 Task: Create a due date automation trigger when advanced on, 2 working days after a card is due add checklist without checklist "Resume" at 11:00 AM.
Action: Mouse moved to (1184, 99)
Screenshot: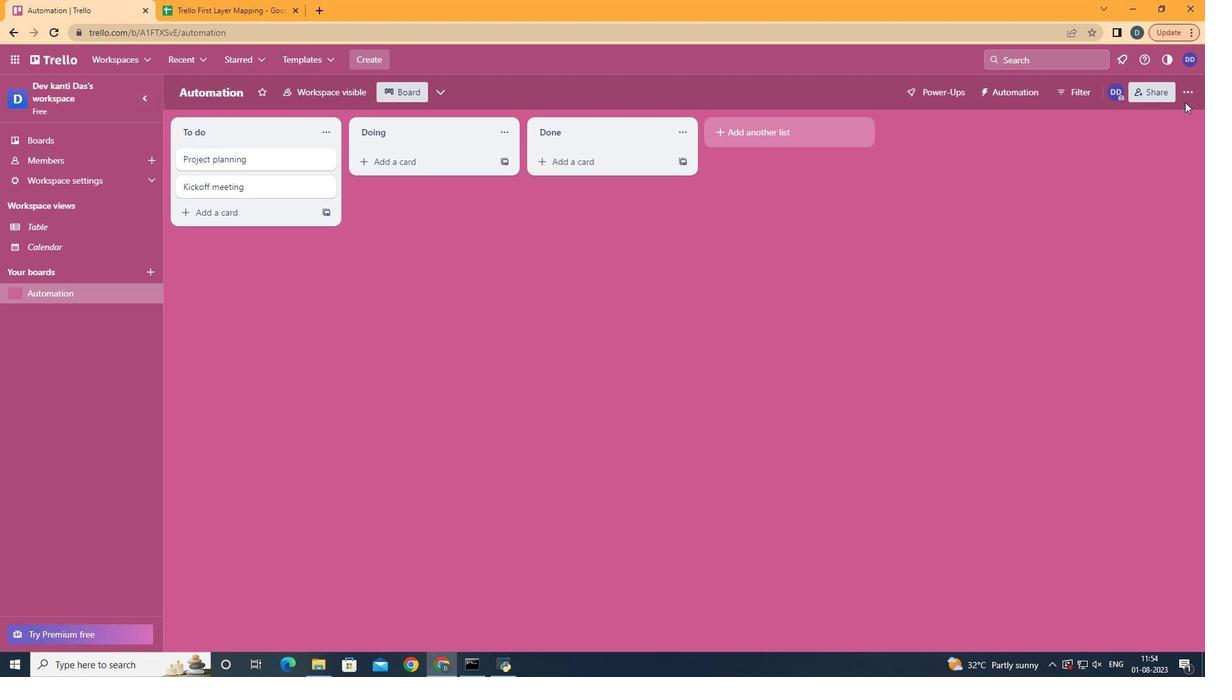 
Action: Mouse pressed left at (1184, 99)
Screenshot: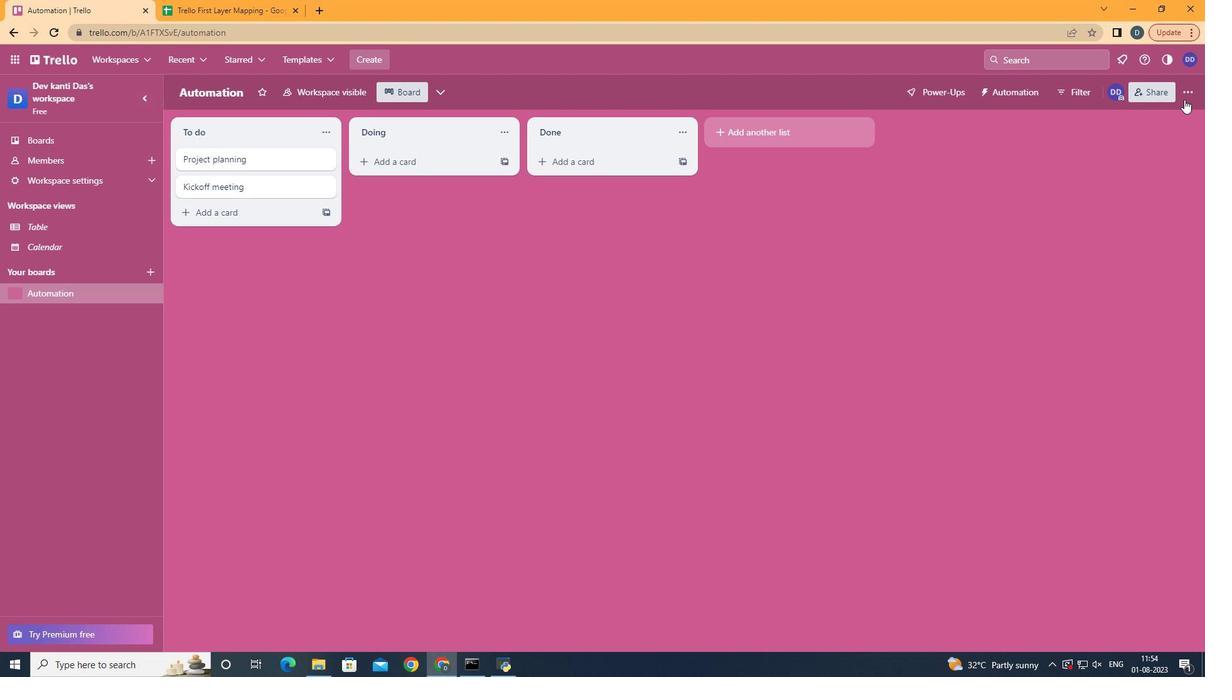 
Action: Mouse moved to (1087, 273)
Screenshot: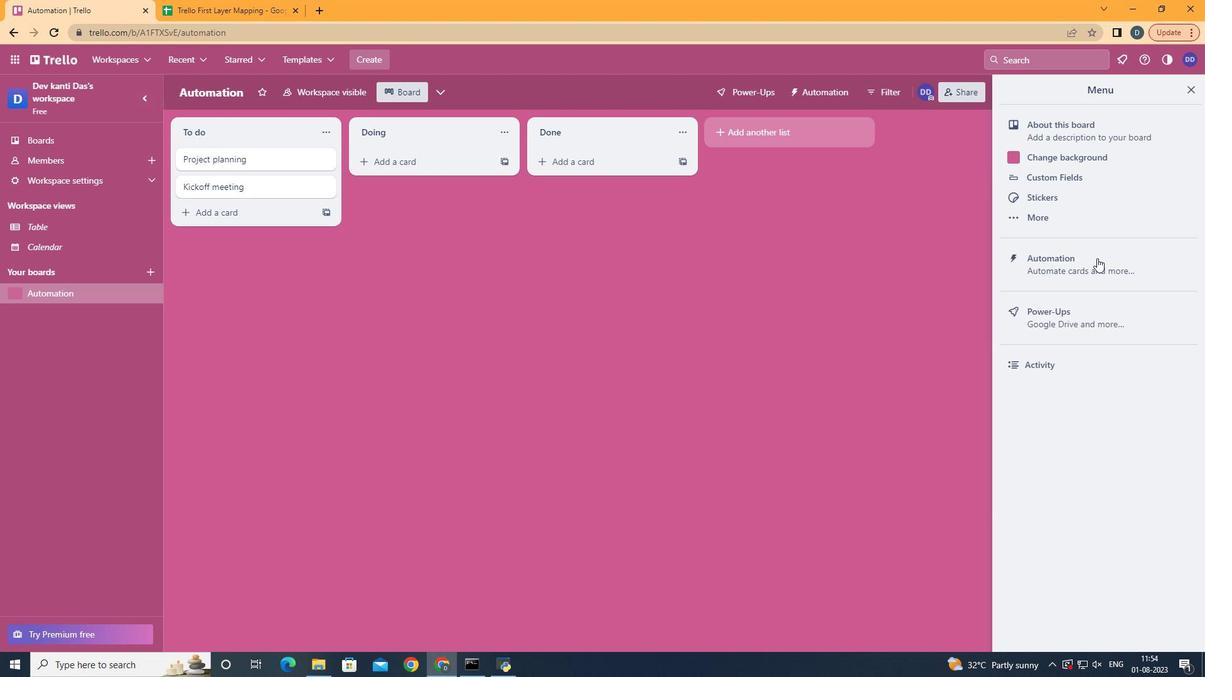 
Action: Mouse pressed left at (1087, 273)
Screenshot: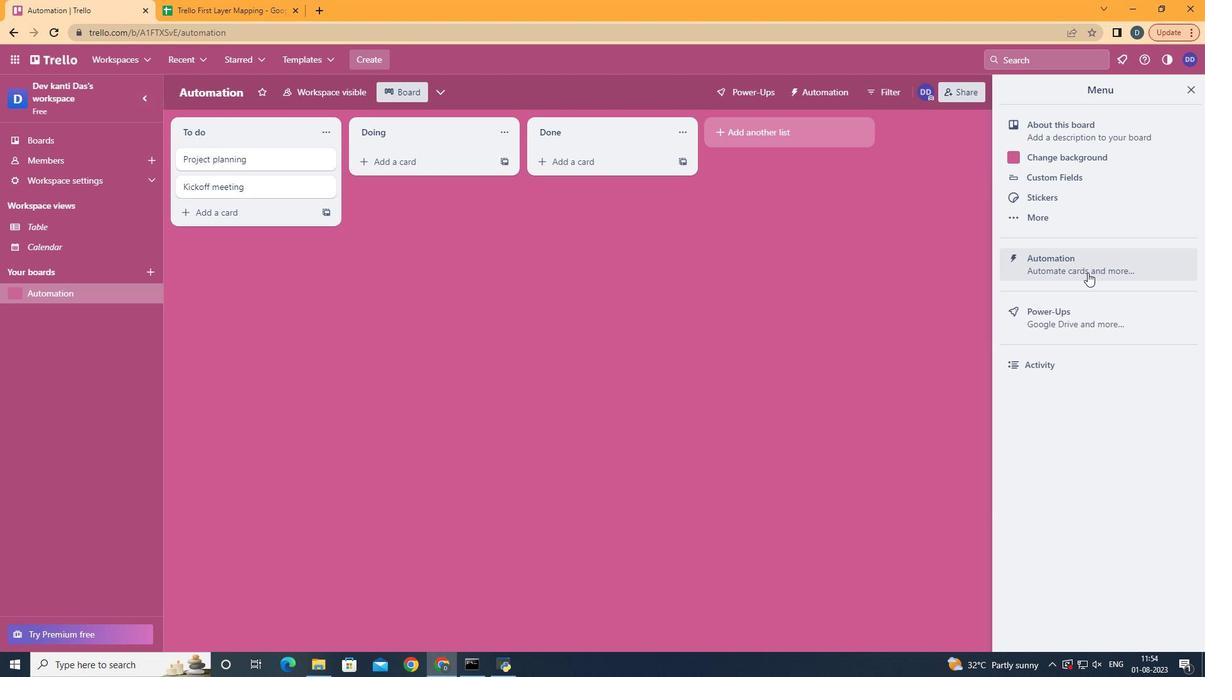 
Action: Mouse moved to (276, 252)
Screenshot: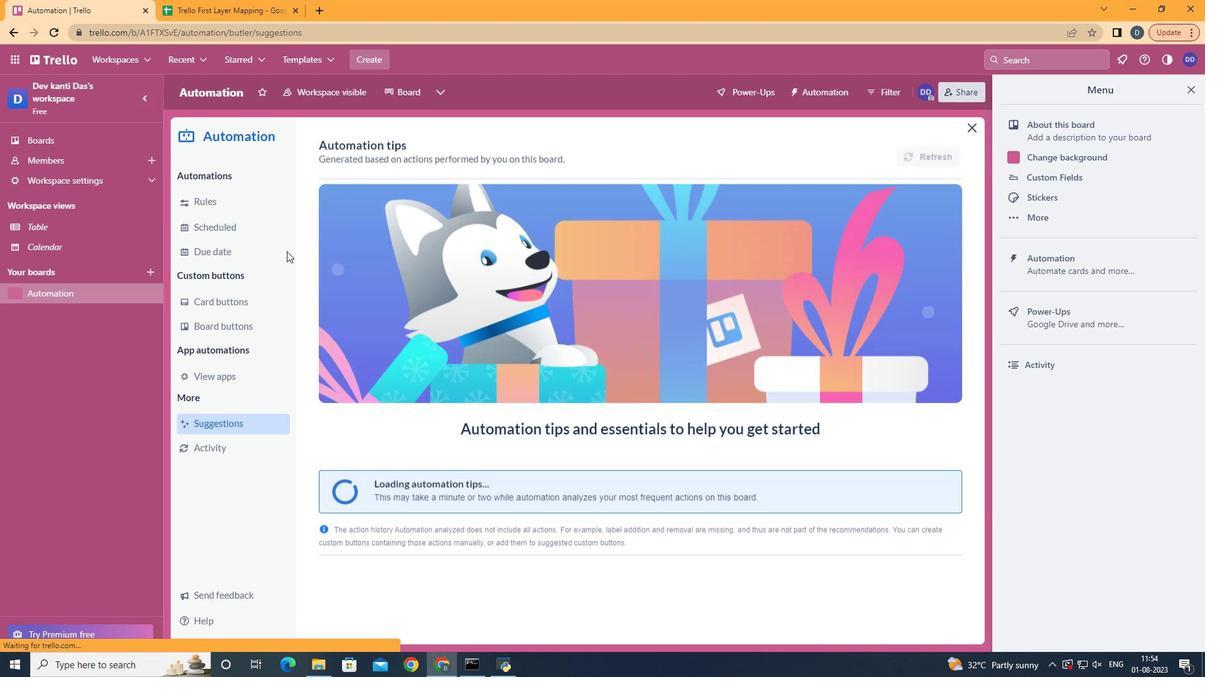 
Action: Mouse pressed left at (276, 252)
Screenshot: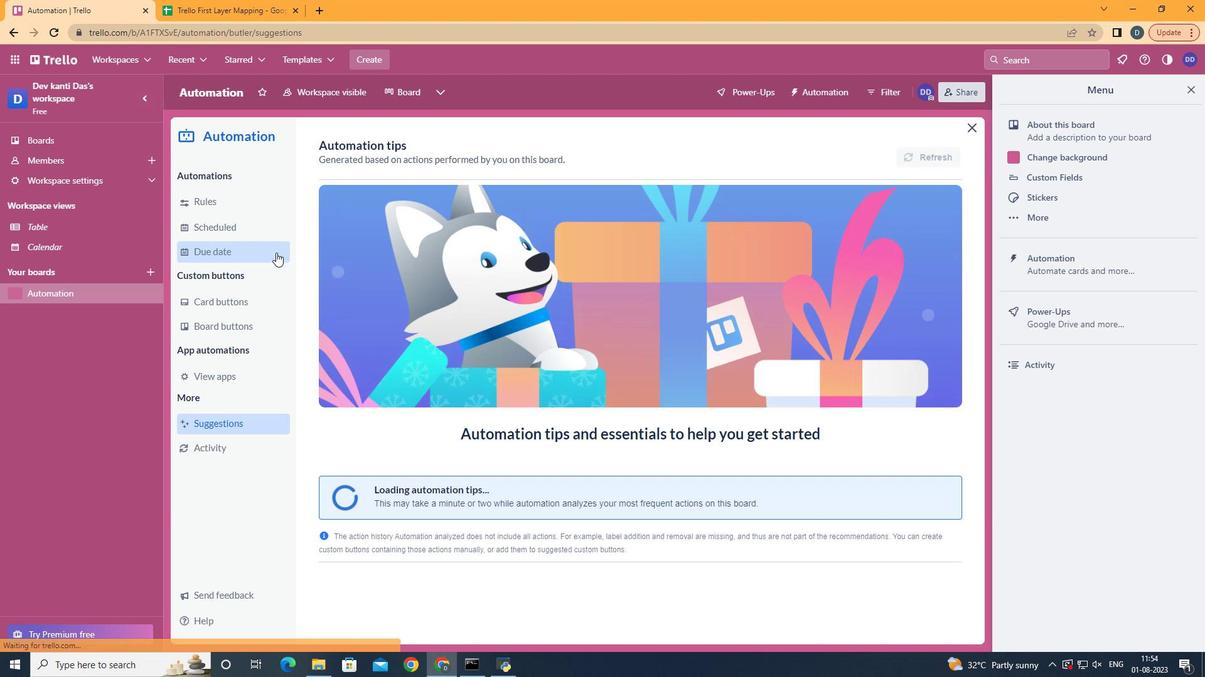 
Action: Mouse moved to (882, 150)
Screenshot: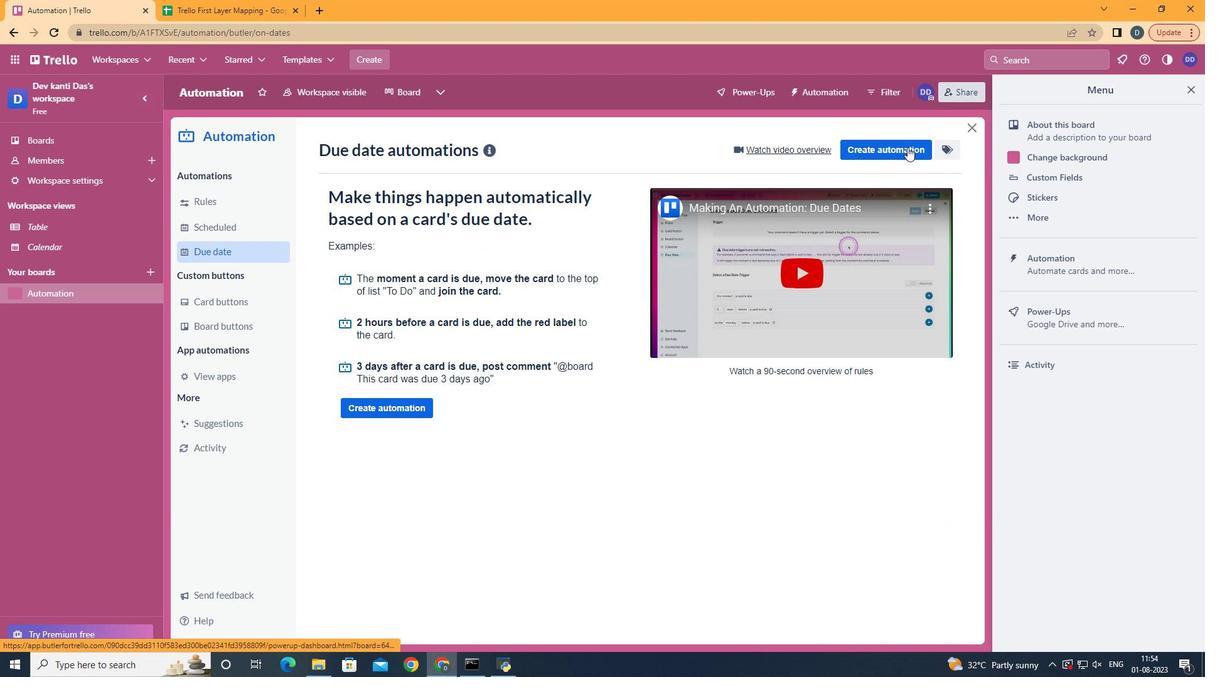 
Action: Mouse pressed left at (882, 150)
Screenshot: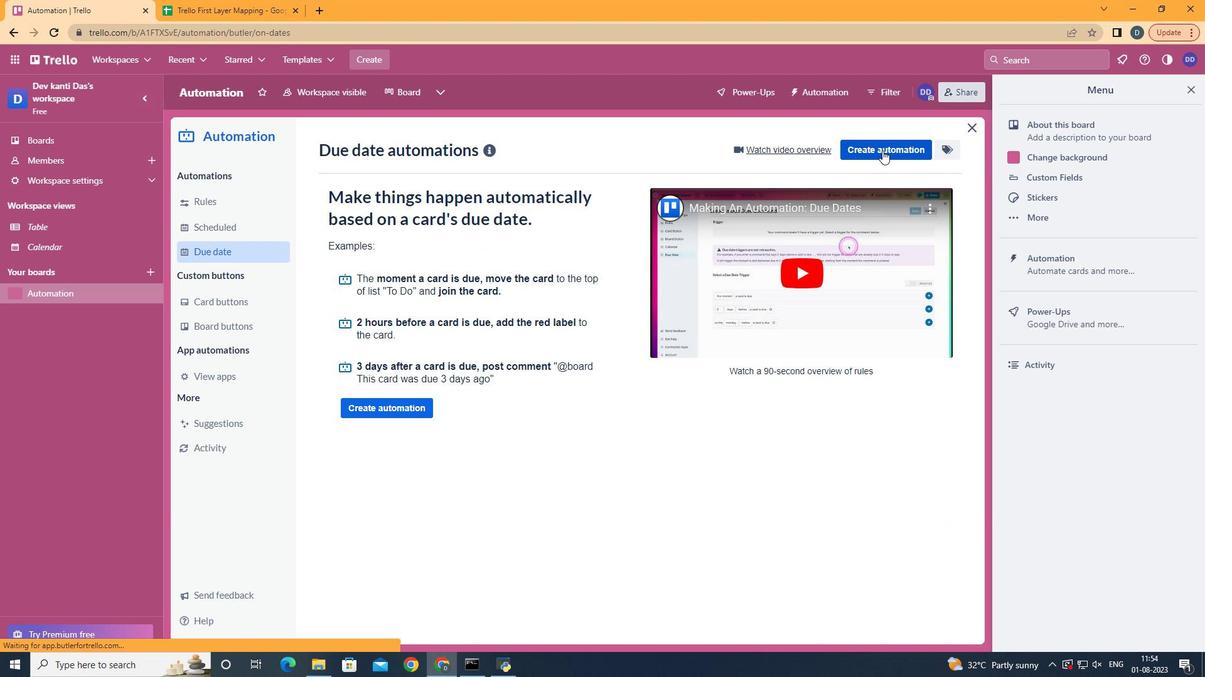 
Action: Mouse moved to (682, 273)
Screenshot: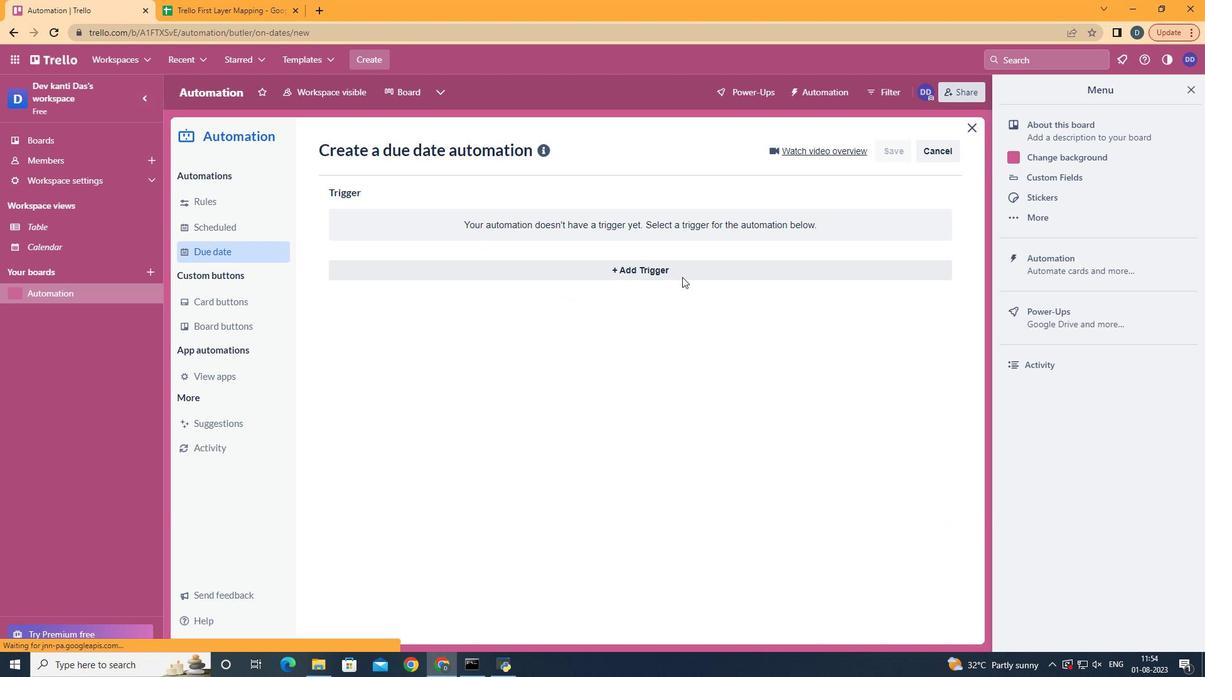 
Action: Mouse pressed left at (682, 273)
Screenshot: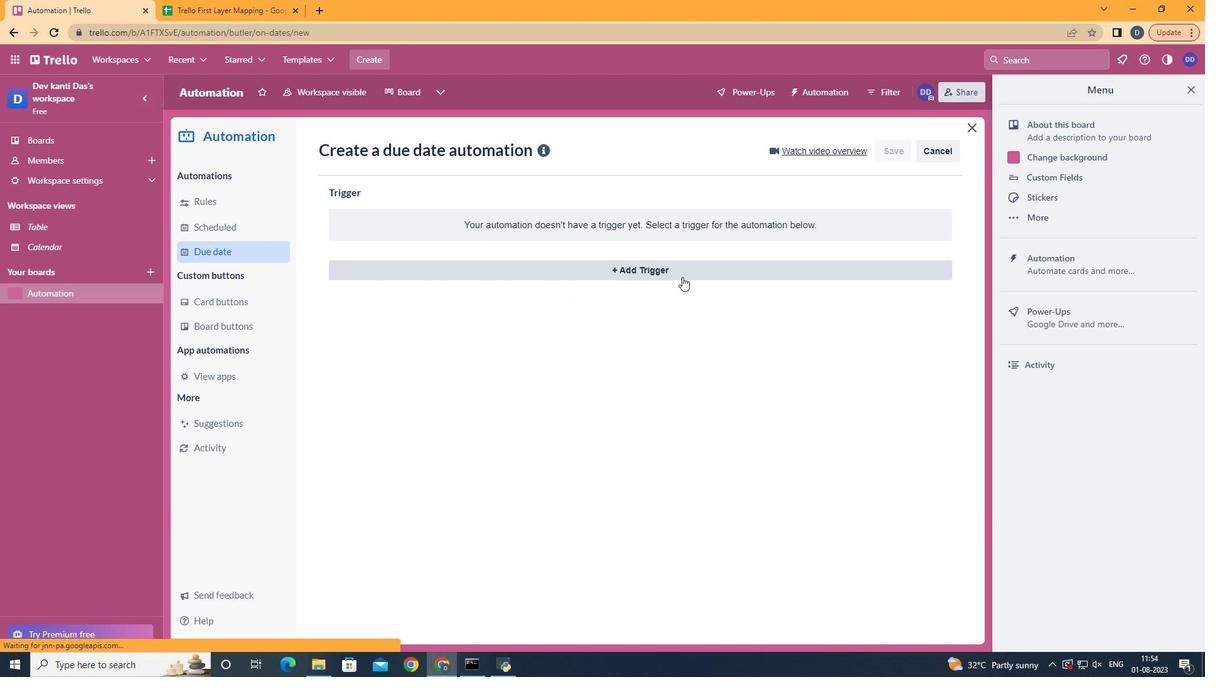 
Action: Mouse moved to (412, 506)
Screenshot: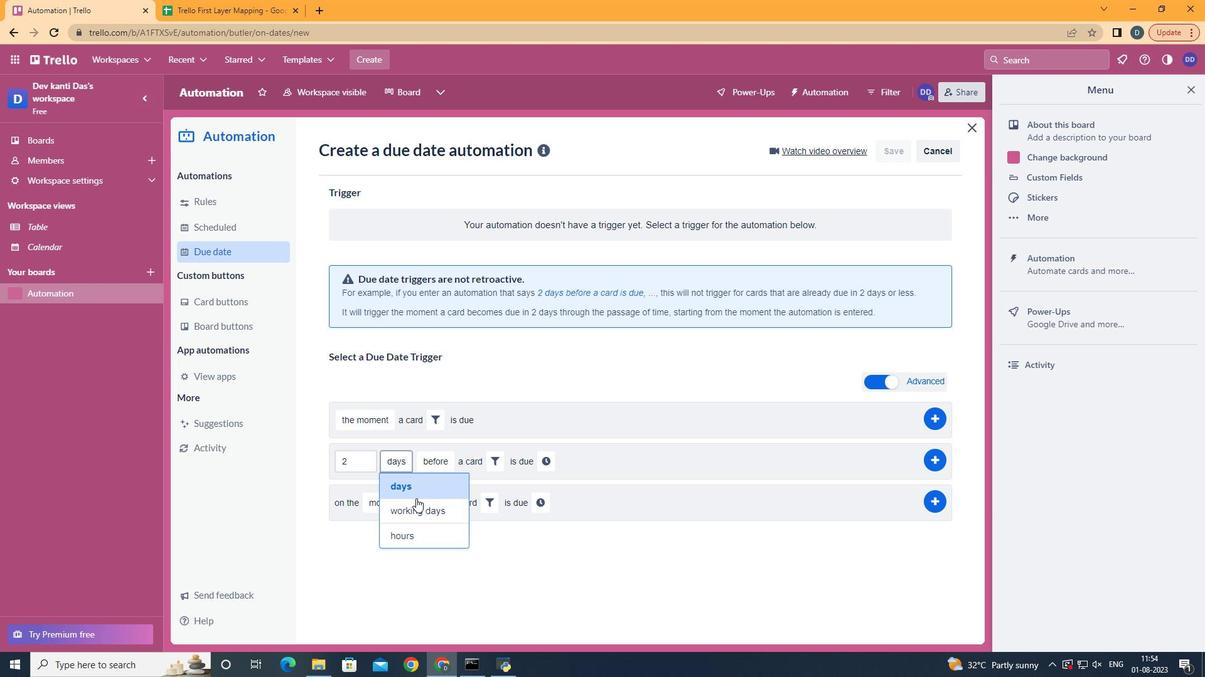 
Action: Mouse pressed left at (412, 506)
Screenshot: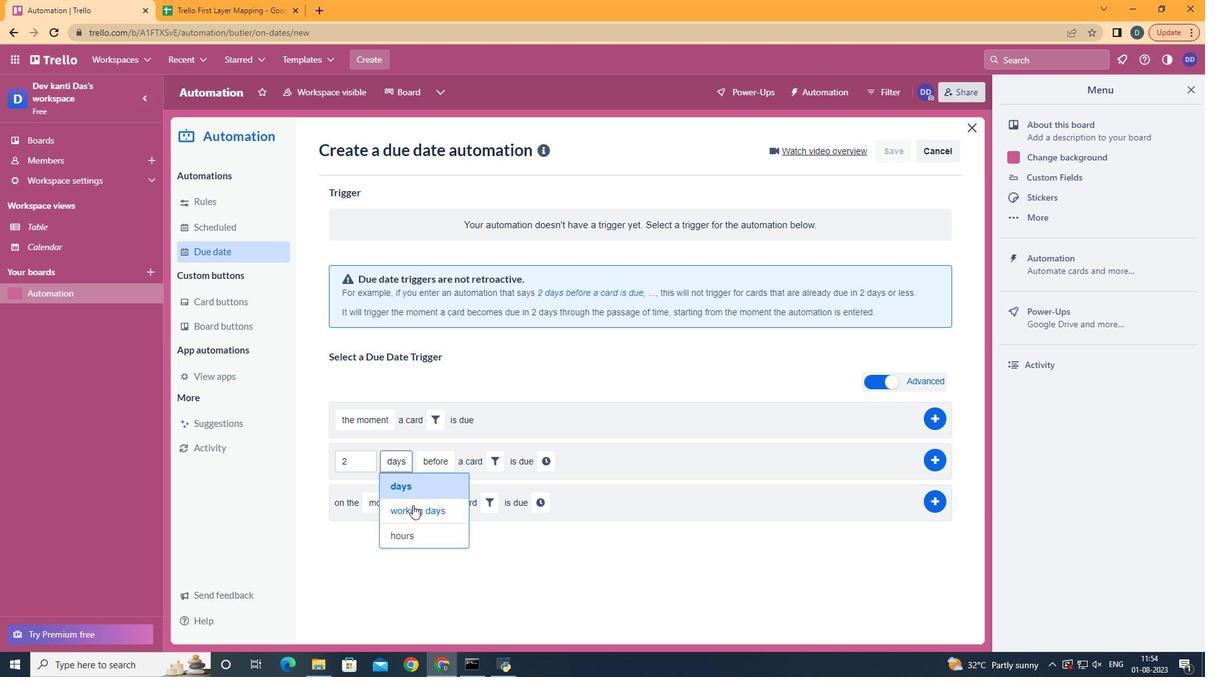 
Action: Mouse moved to (468, 510)
Screenshot: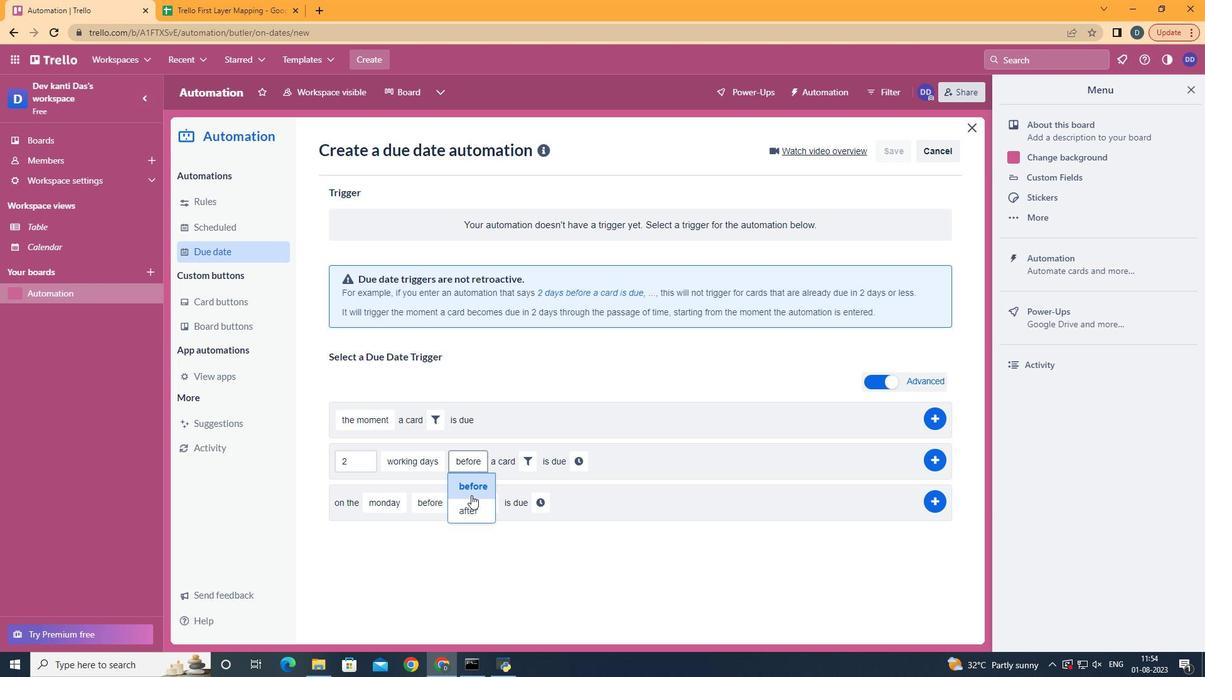 
Action: Mouse pressed left at (468, 510)
Screenshot: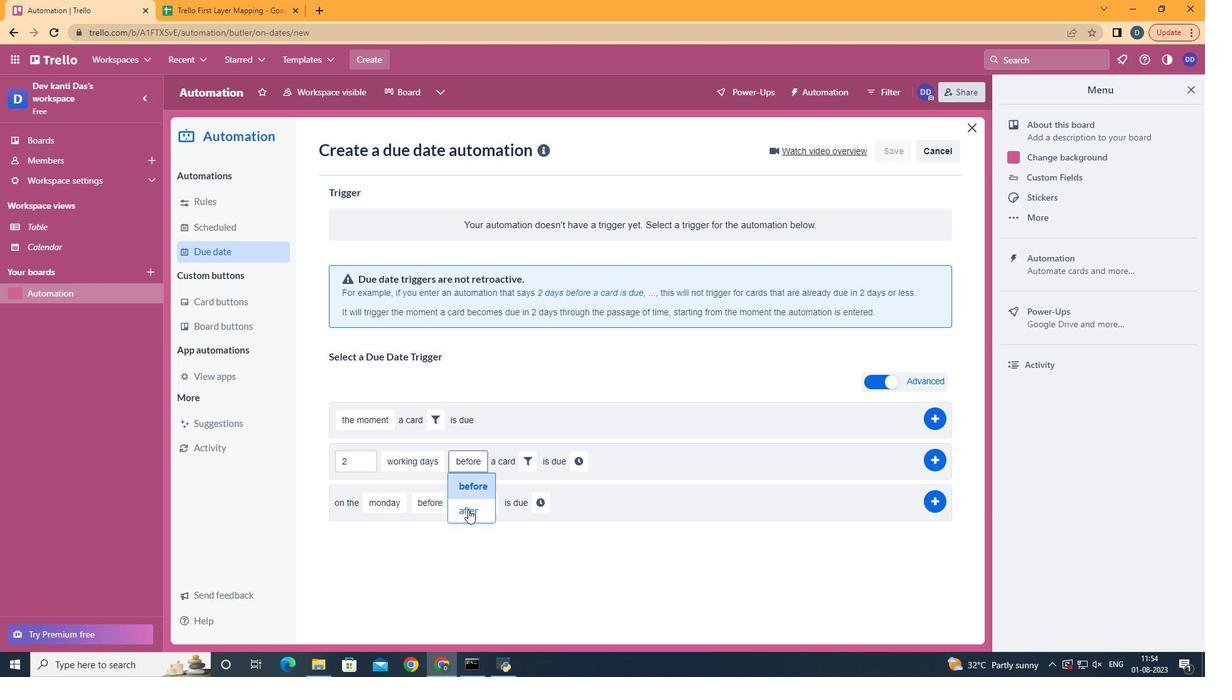 
Action: Mouse moved to (529, 462)
Screenshot: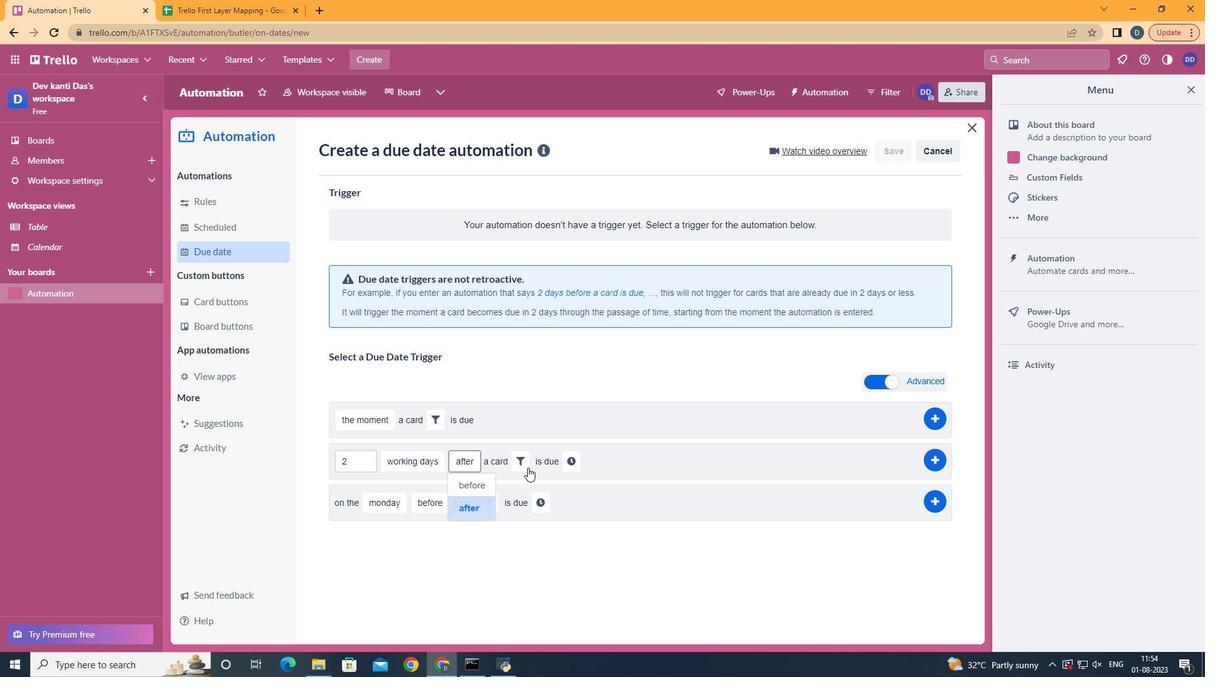 
Action: Mouse pressed left at (529, 462)
Screenshot: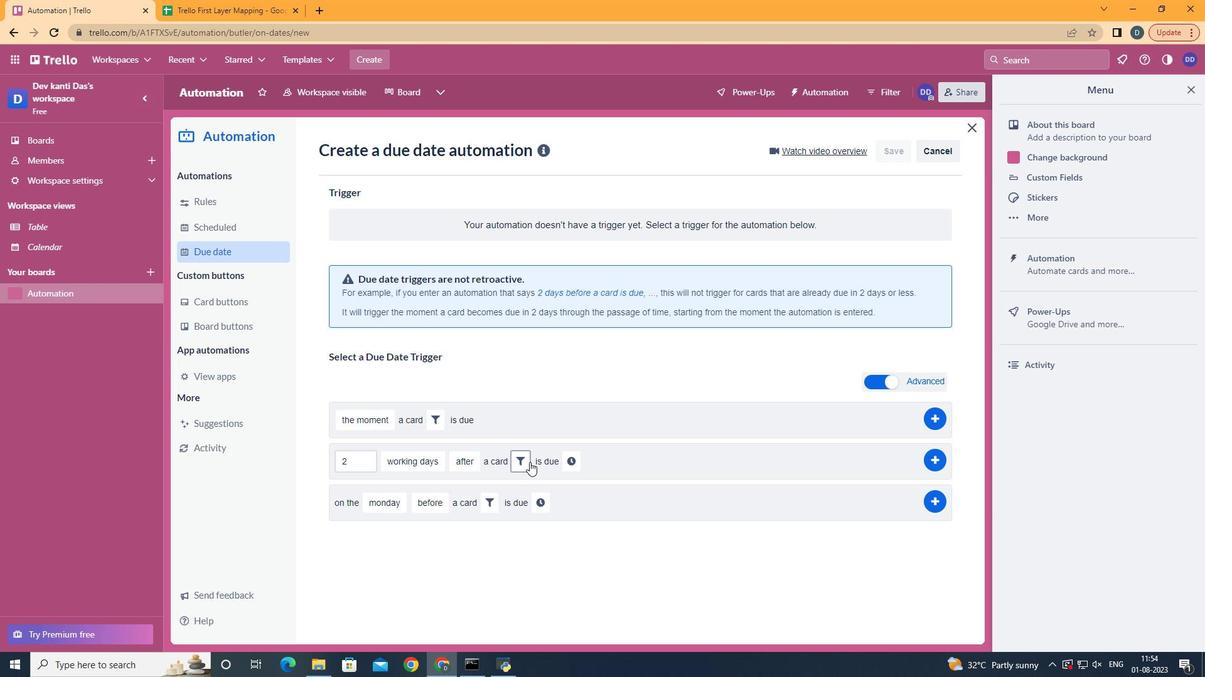 
Action: Mouse moved to (630, 499)
Screenshot: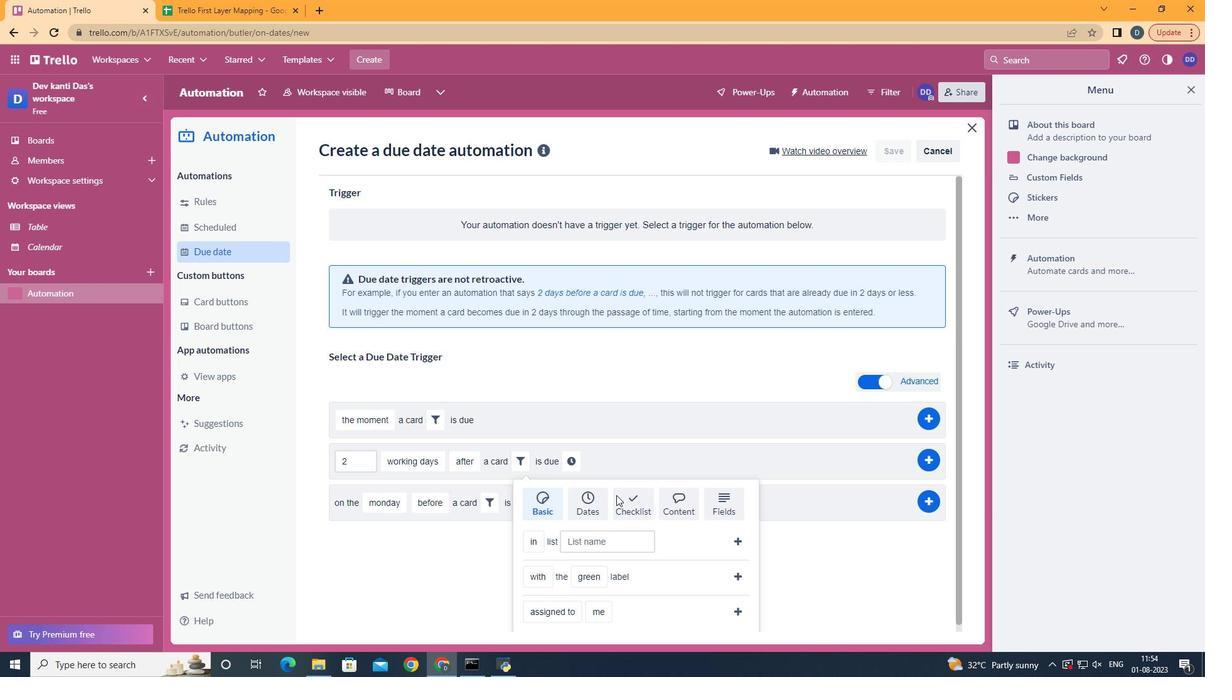 
Action: Mouse pressed left at (630, 499)
Screenshot: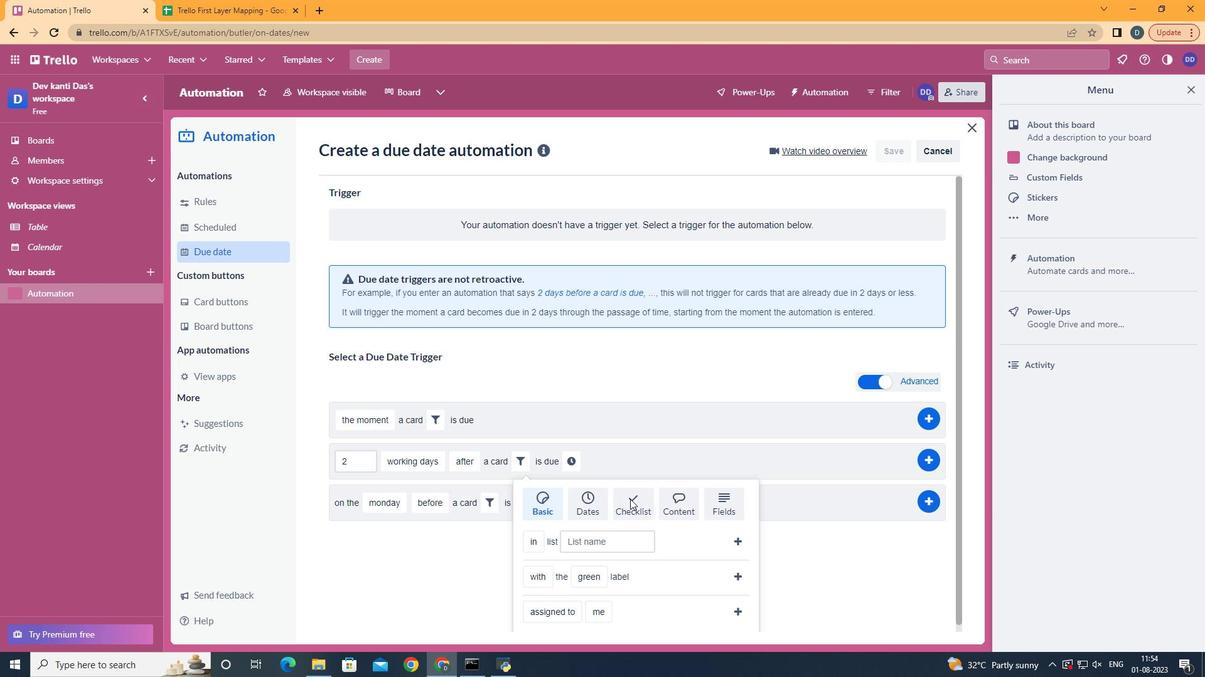 
Action: Mouse moved to (606, 494)
Screenshot: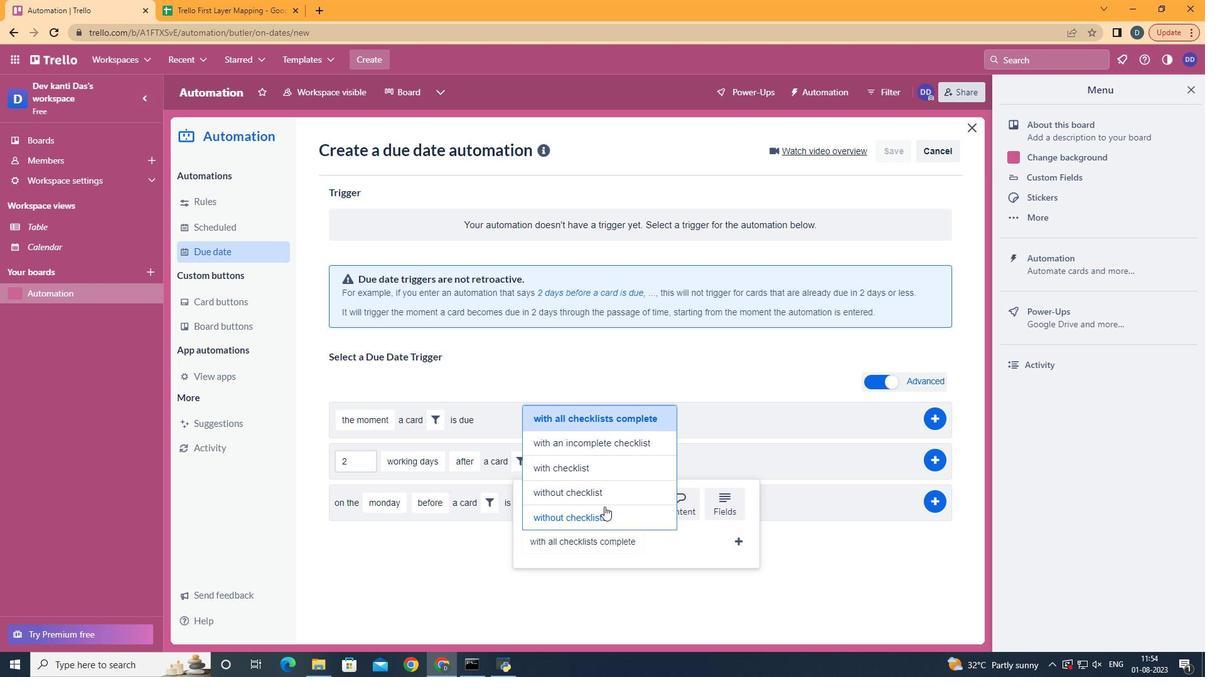 
Action: Mouse pressed left at (606, 494)
Screenshot: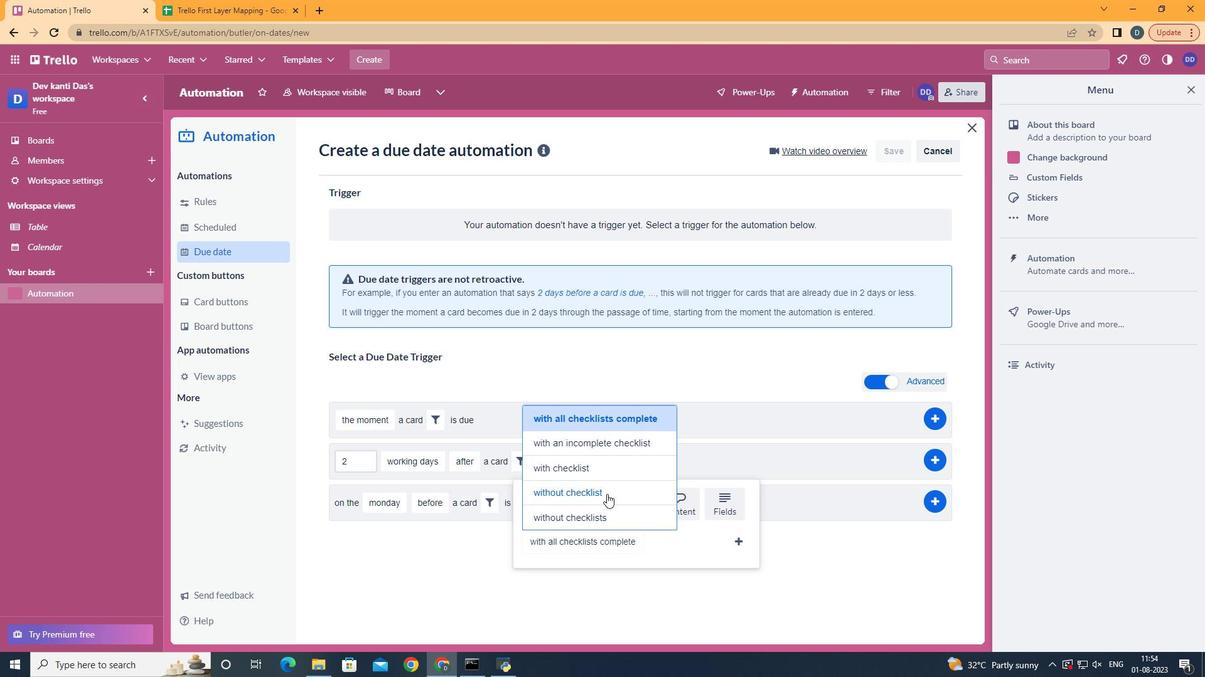 
Action: Mouse moved to (664, 542)
Screenshot: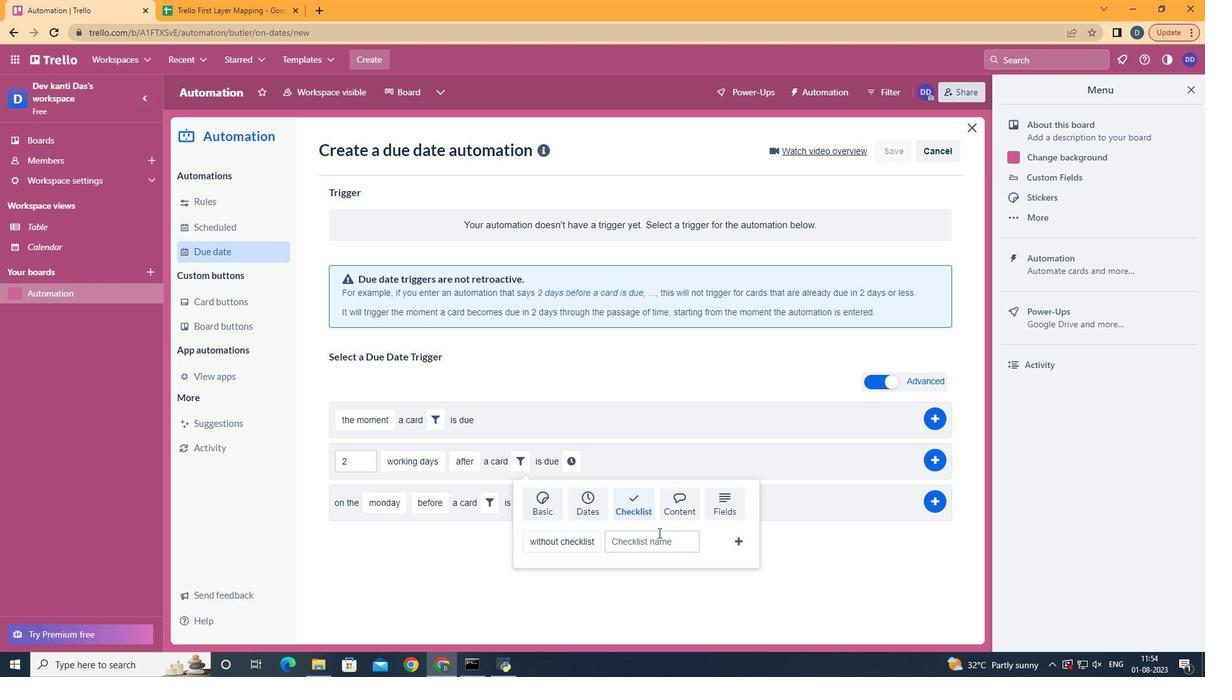
Action: Mouse pressed left at (664, 542)
Screenshot: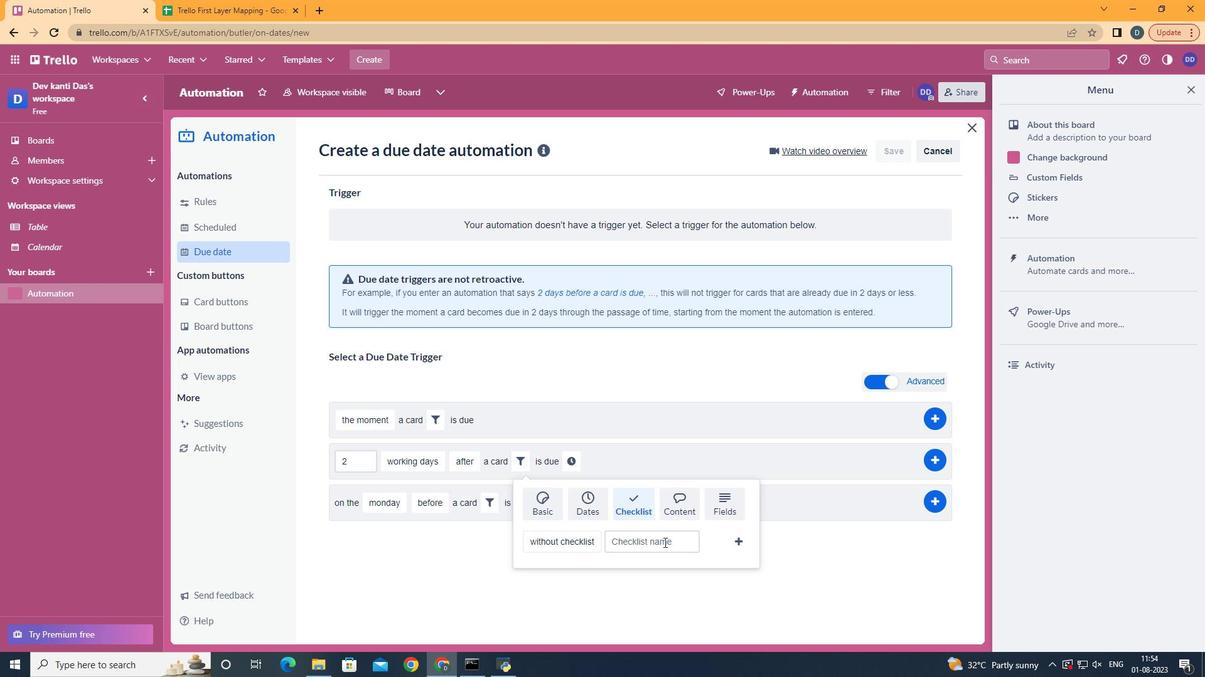 
Action: Key pressed <Key.shift>Resume
Screenshot: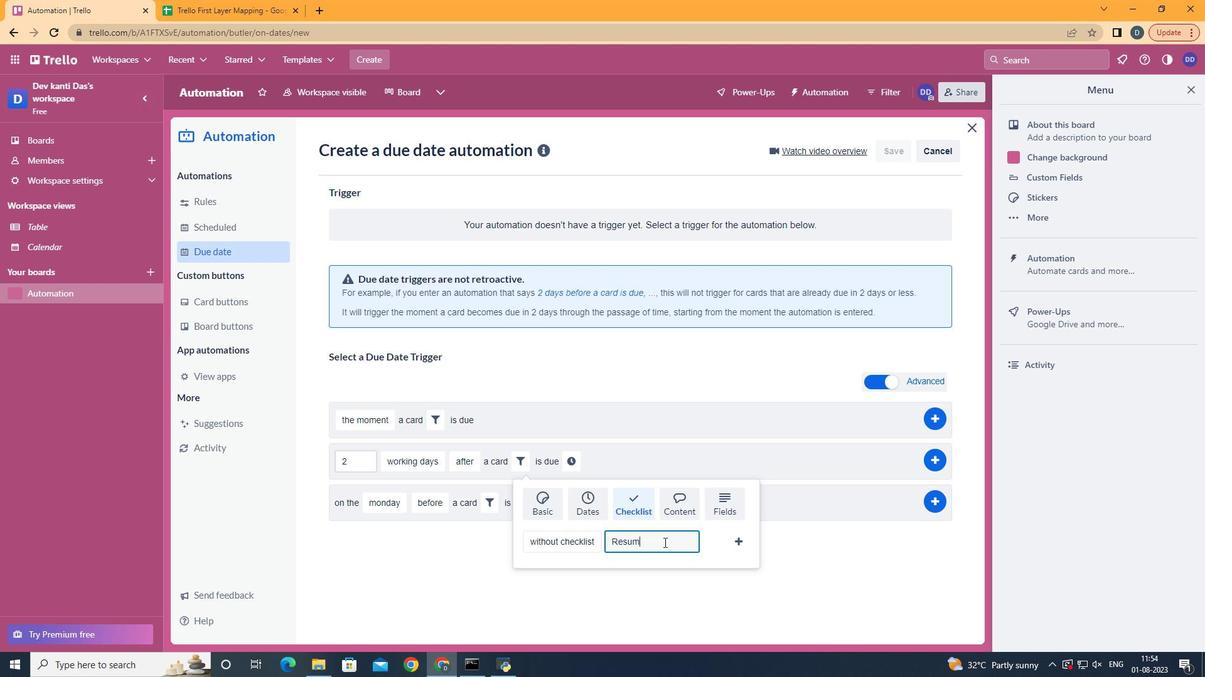 
Action: Mouse moved to (731, 535)
Screenshot: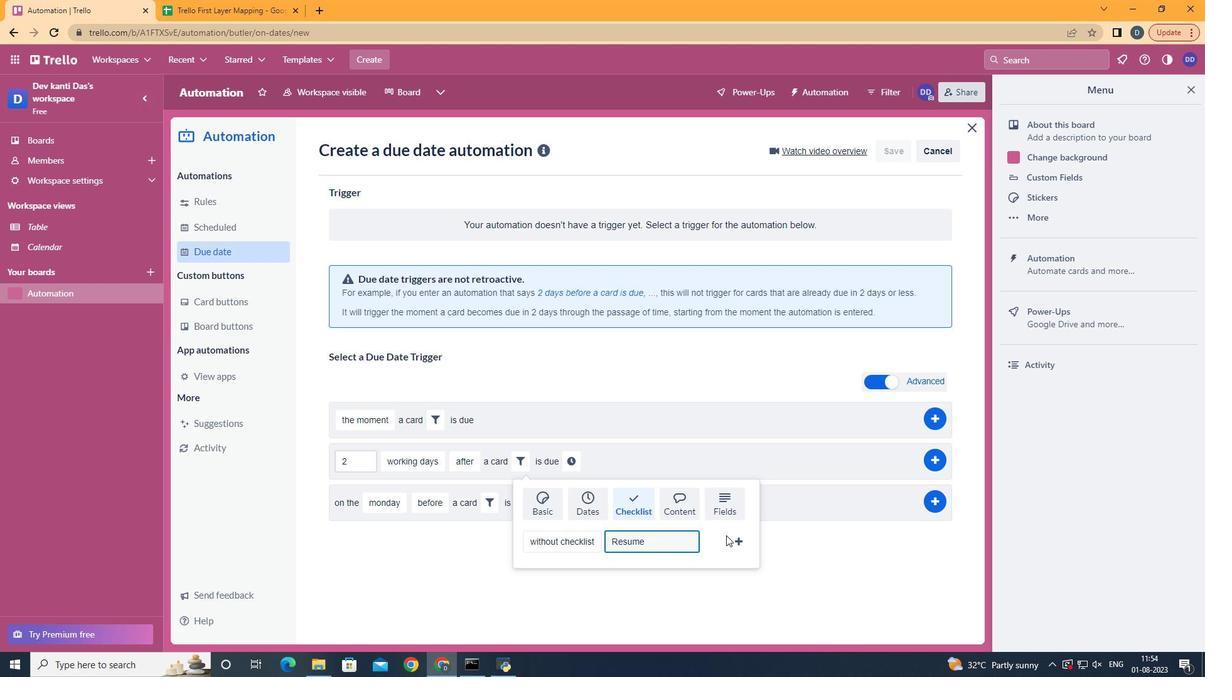
Action: Mouse pressed left at (731, 535)
Screenshot: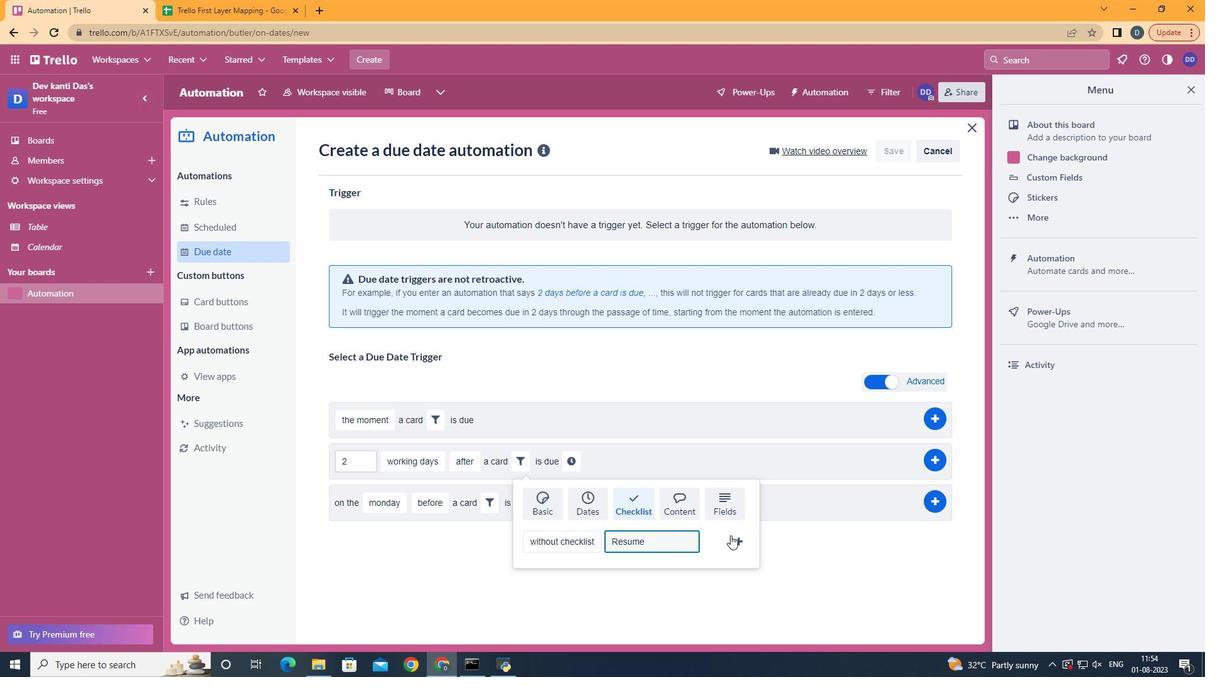 
Action: Mouse moved to (713, 470)
Screenshot: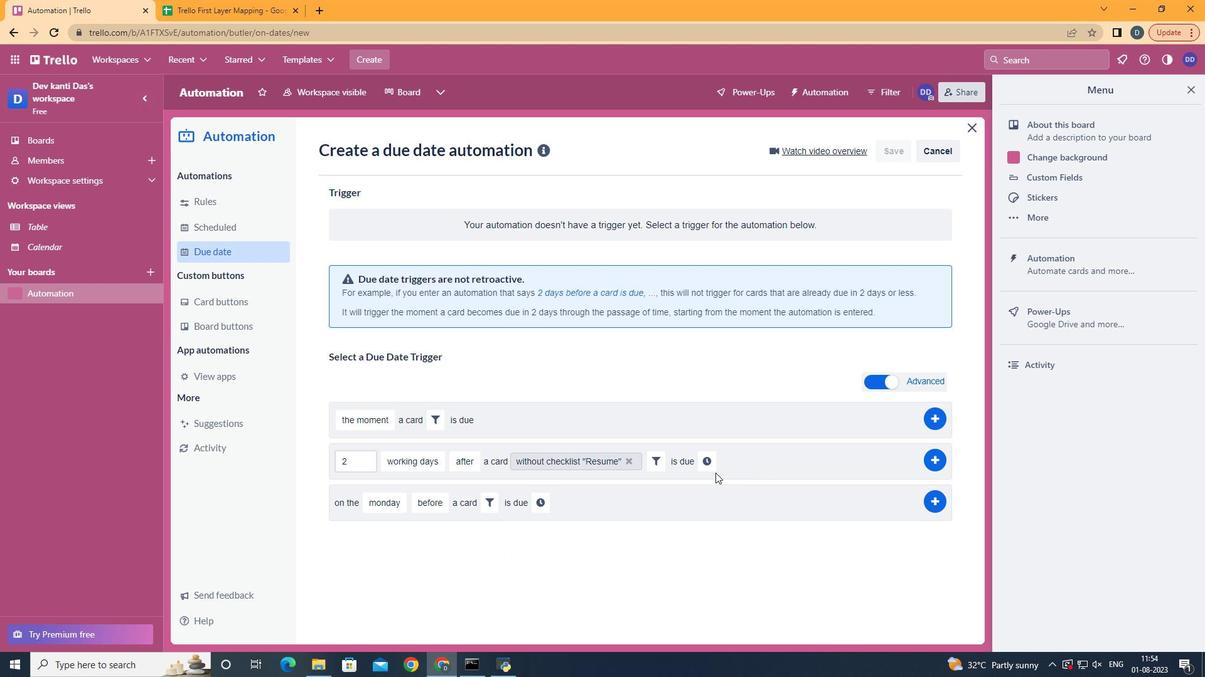 
Action: Mouse pressed left at (713, 470)
Screenshot: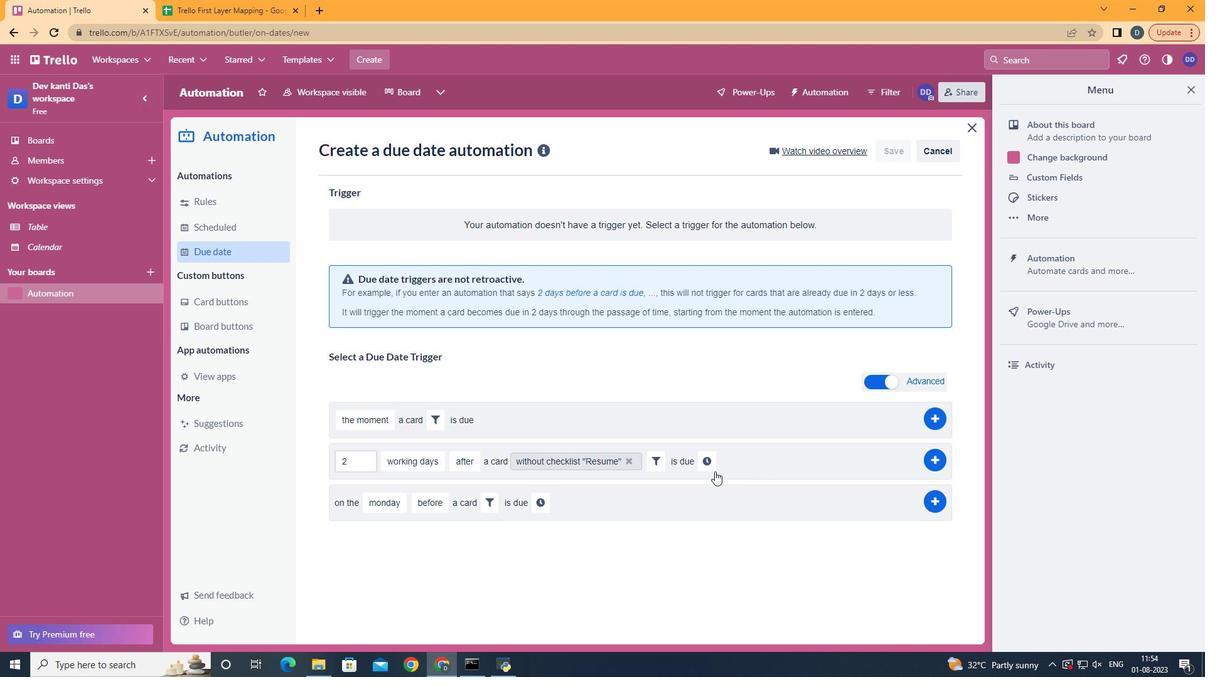 
Action: Mouse moved to (783, 467)
Screenshot: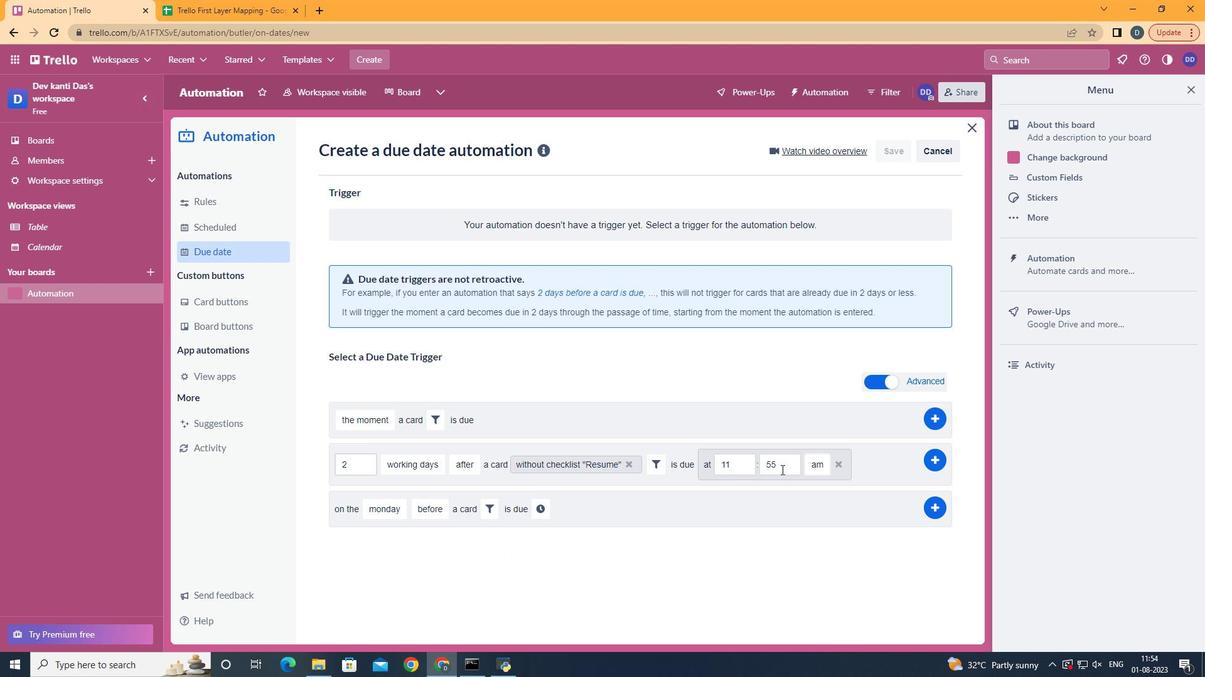 
Action: Mouse pressed left at (783, 467)
Screenshot: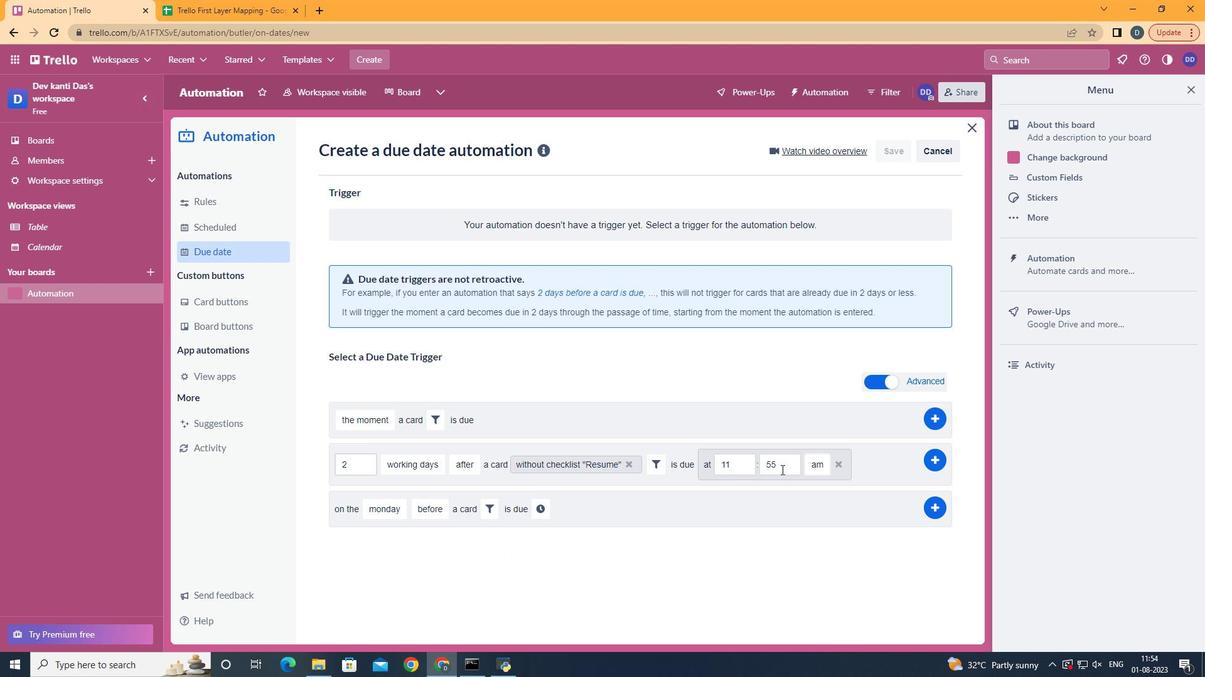 
Action: Key pressed <Key.backspace><Key.backspace>00
Screenshot: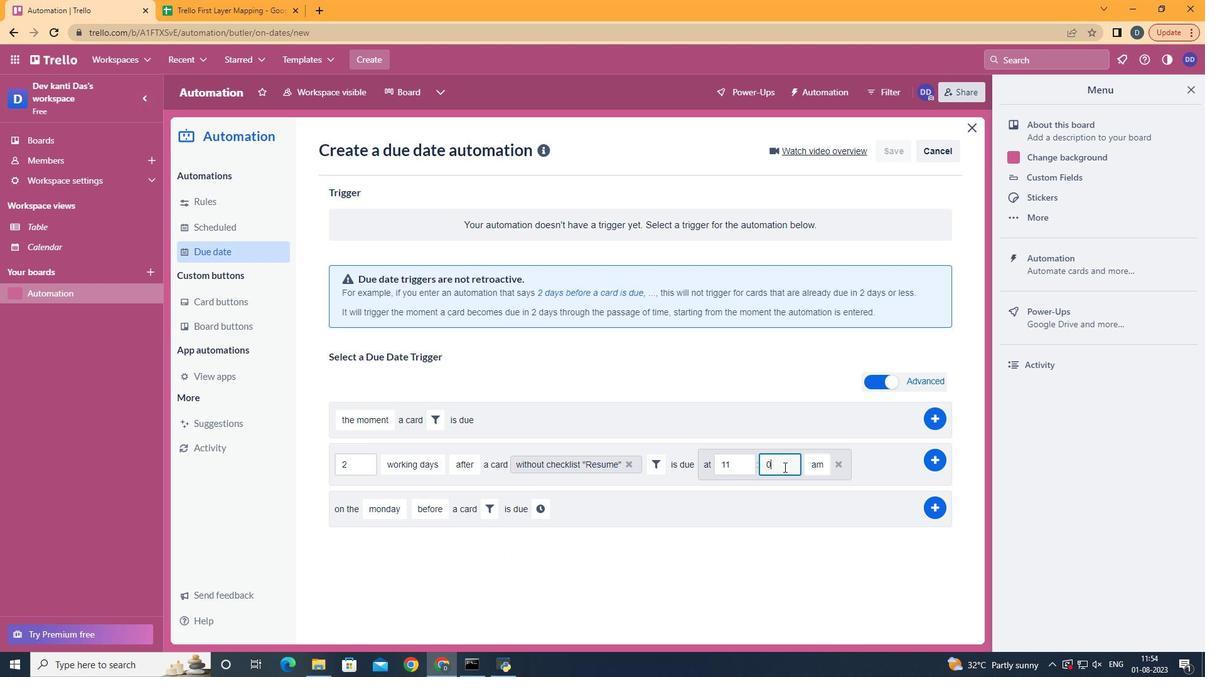 
Action: Mouse moved to (932, 457)
Screenshot: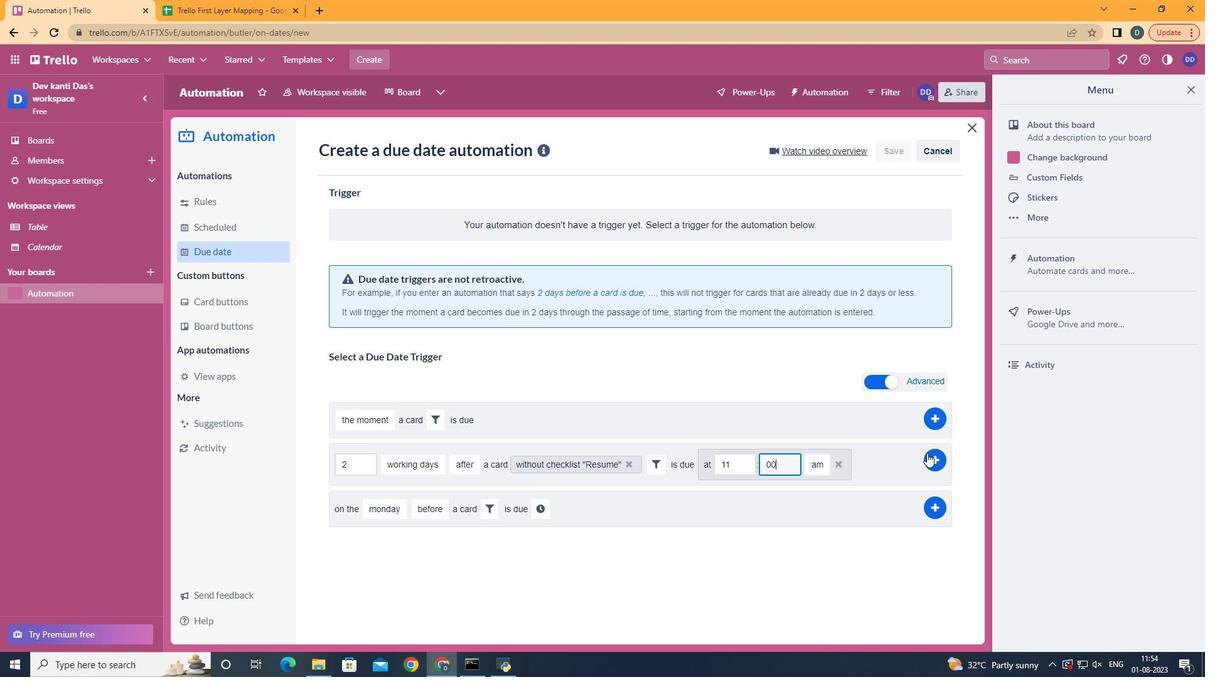 
Action: Mouse pressed left at (932, 457)
Screenshot: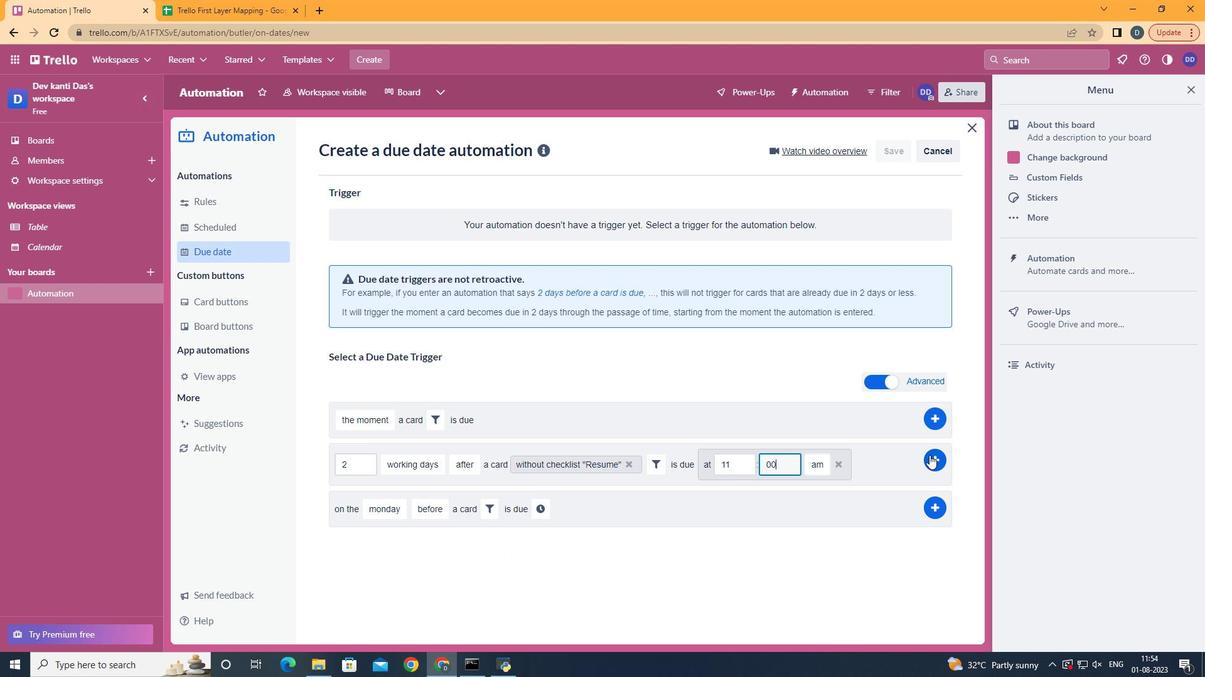 
Action: Mouse moved to (437, 264)
Screenshot: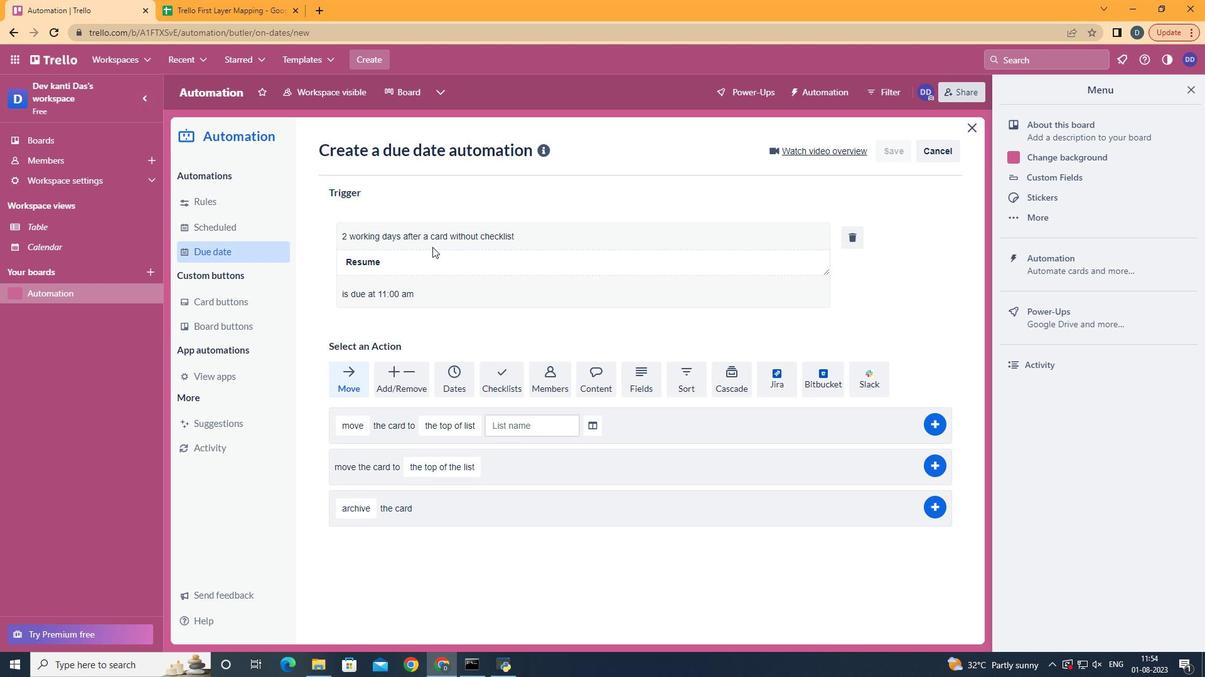
